 Task: Add Yogi Tea Organic Spicy Hibiscus Blossom Positive Energy Tea to the cart.
Action: Mouse pressed left at (17, 85)
Screenshot: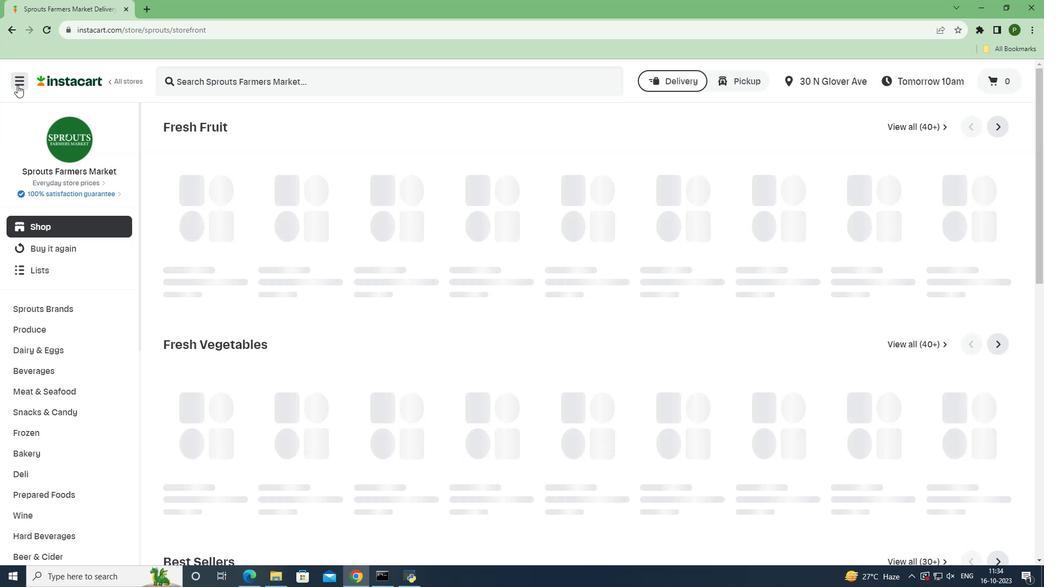 
Action: Mouse moved to (40, 293)
Screenshot: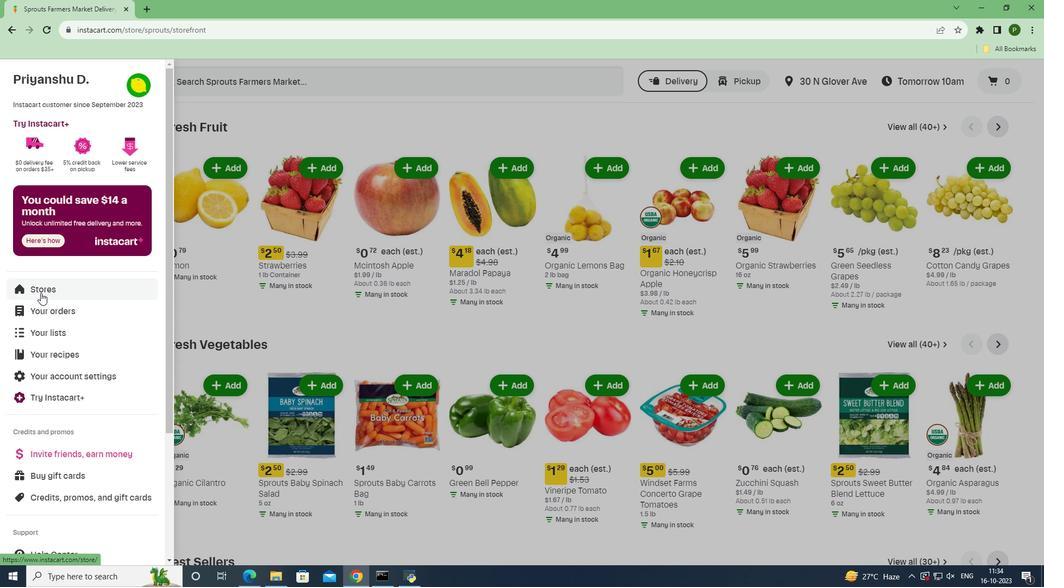 
Action: Mouse pressed left at (40, 293)
Screenshot: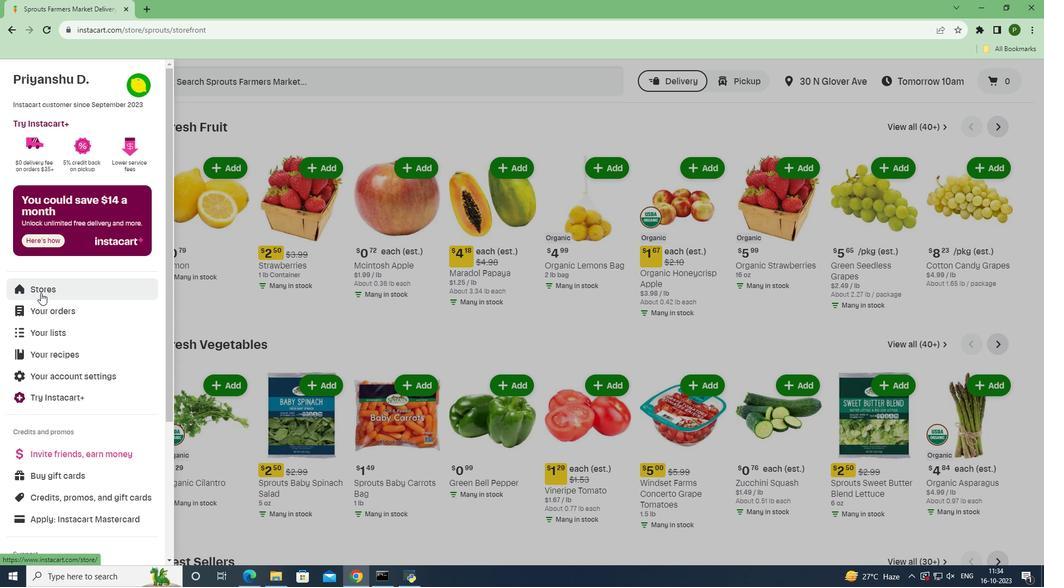 
Action: Mouse moved to (236, 131)
Screenshot: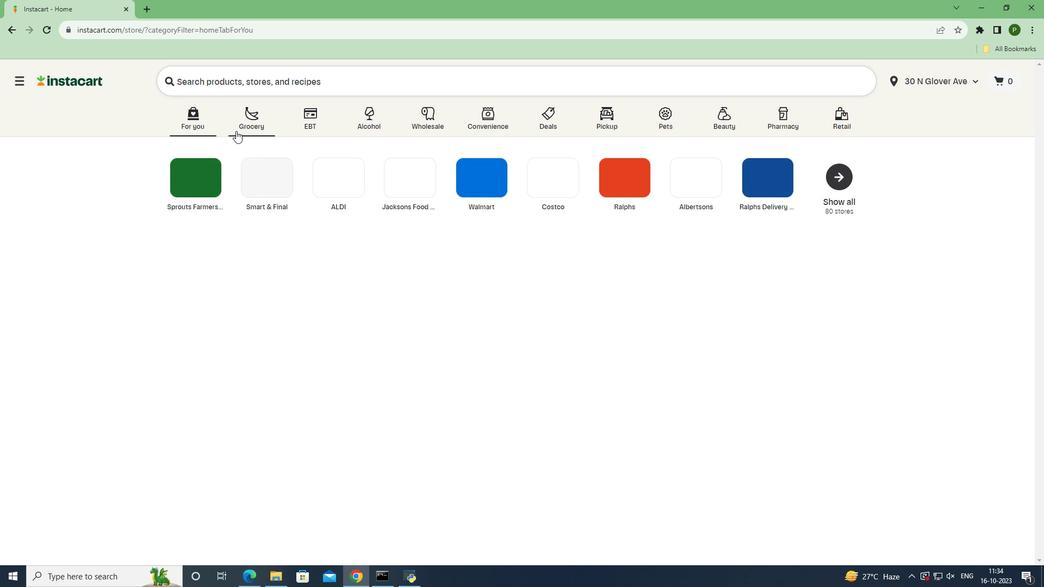 
Action: Mouse pressed left at (236, 131)
Screenshot: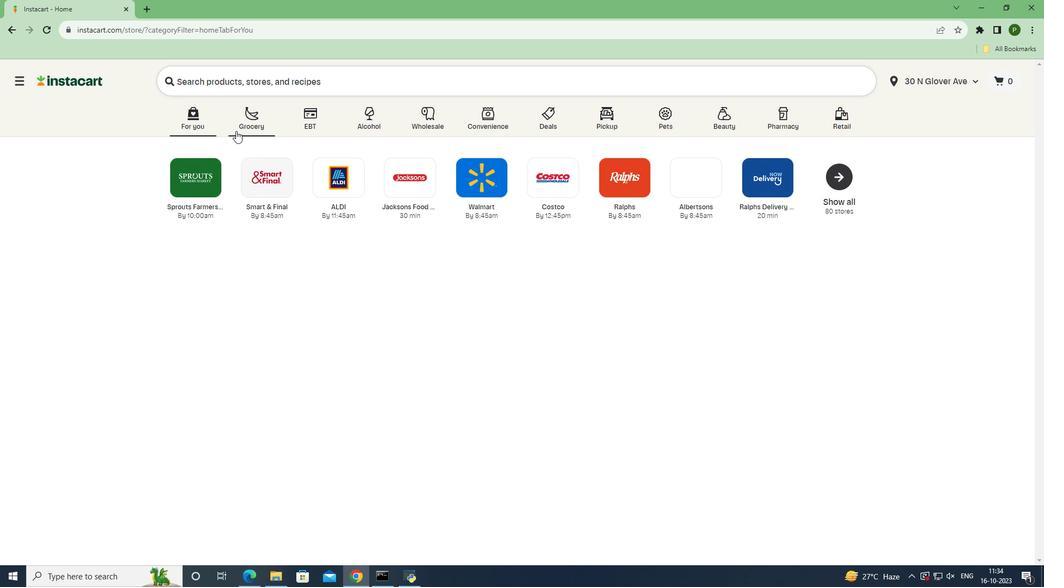 
Action: Mouse moved to (663, 251)
Screenshot: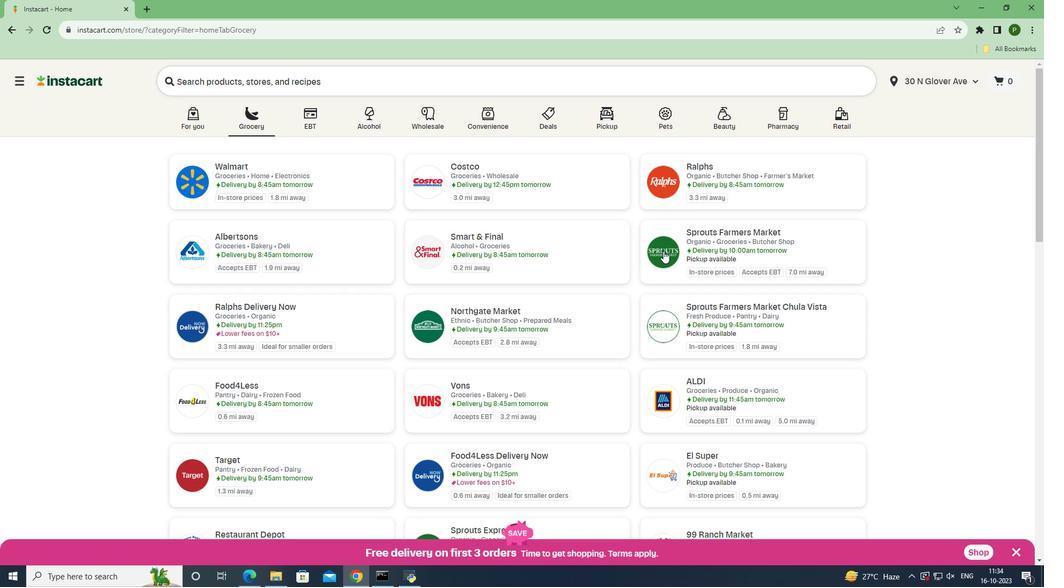 
Action: Mouse pressed left at (663, 251)
Screenshot: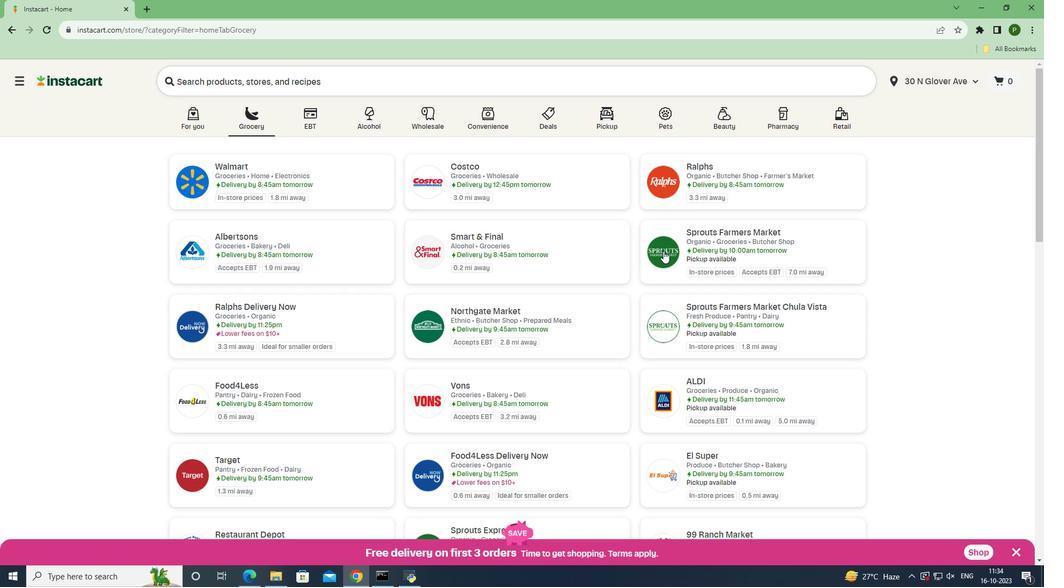 
Action: Mouse moved to (34, 374)
Screenshot: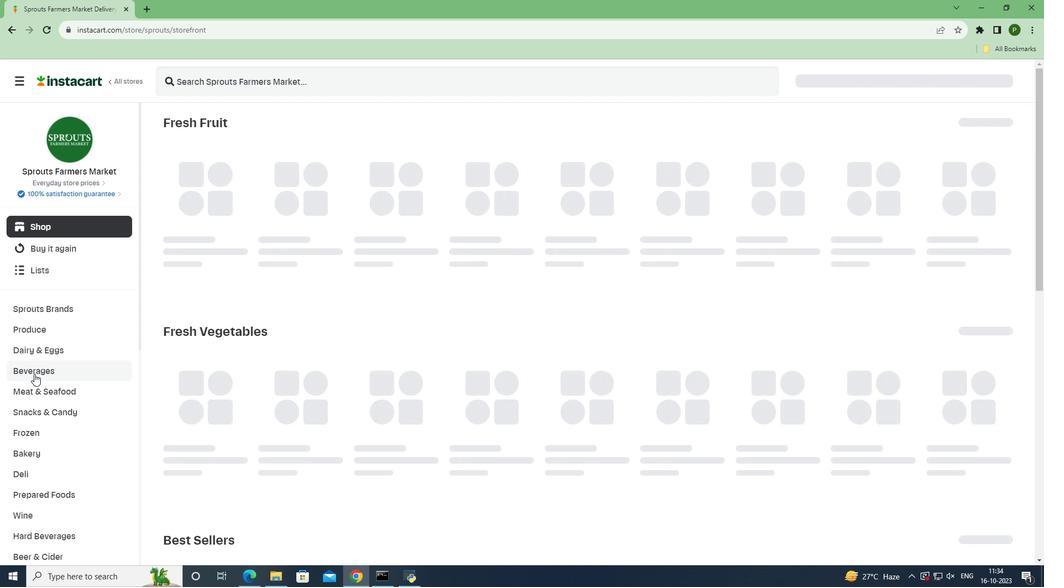 
Action: Mouse pressed left at (34, 374)
Screenshot: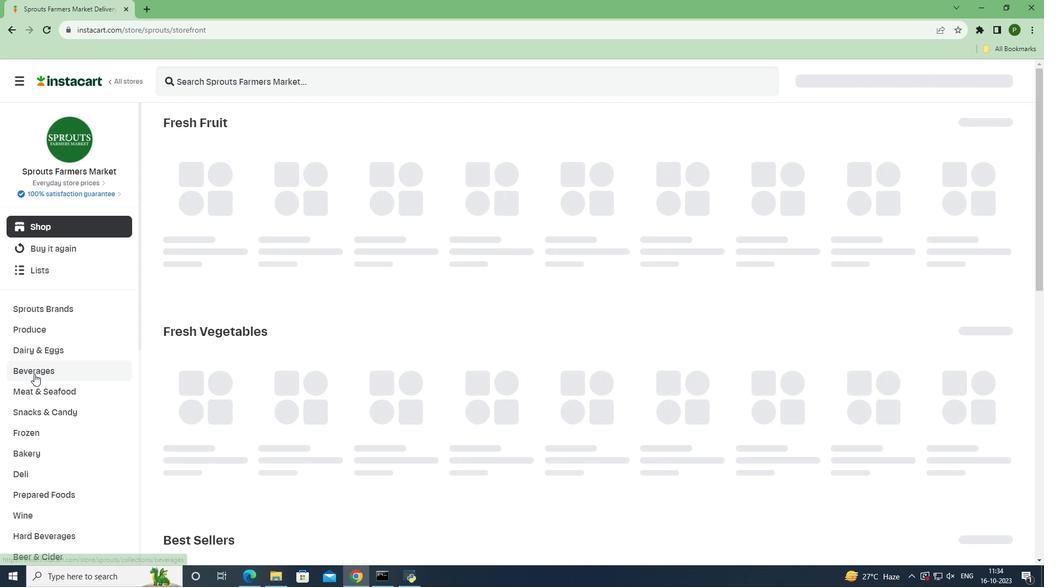 
Action: Mouse moved to (949, 150)
Screenshot: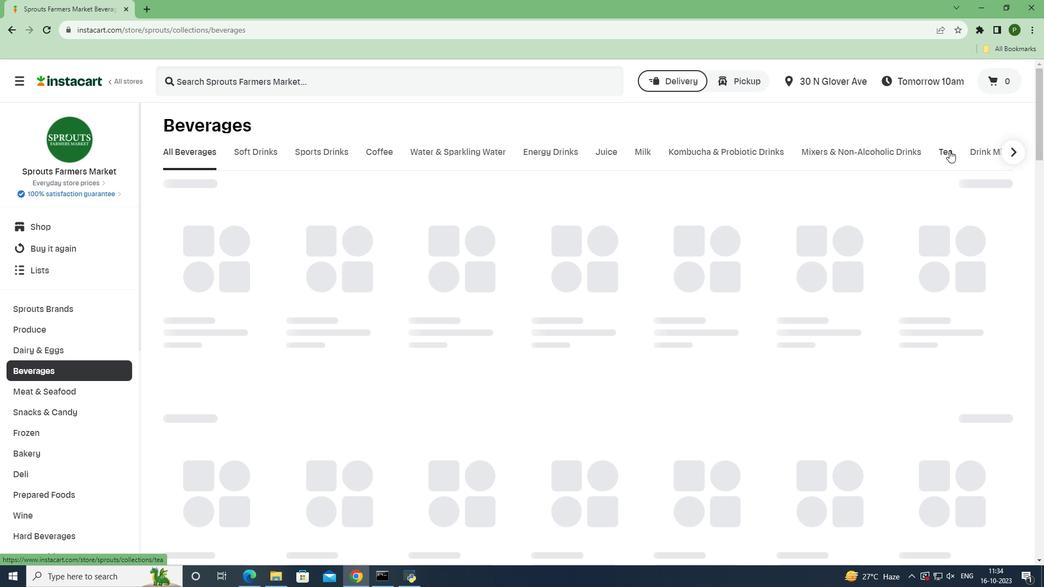 
Action: Mouse pressed left at (949, 150)
Screenshot: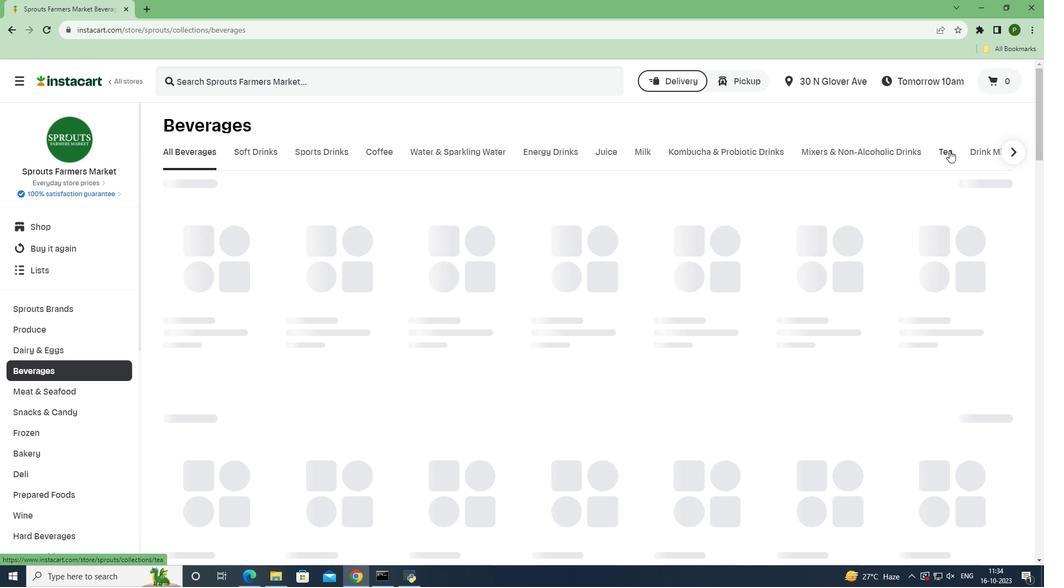 
Action: Mouse moved to (355, 78)
Screenshot: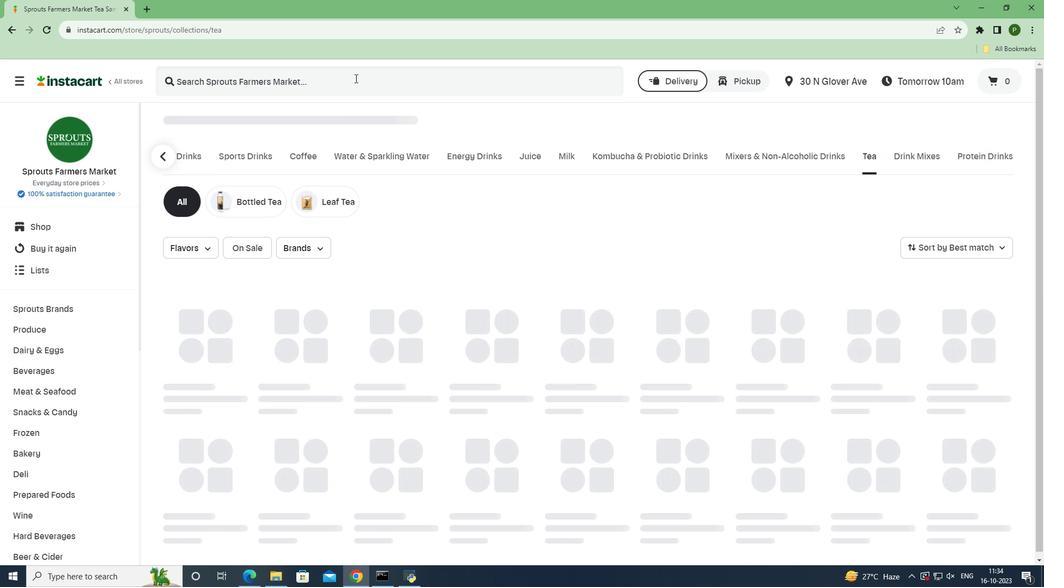 
Action: Mouse pressed left at (355, 78)
Screenshot: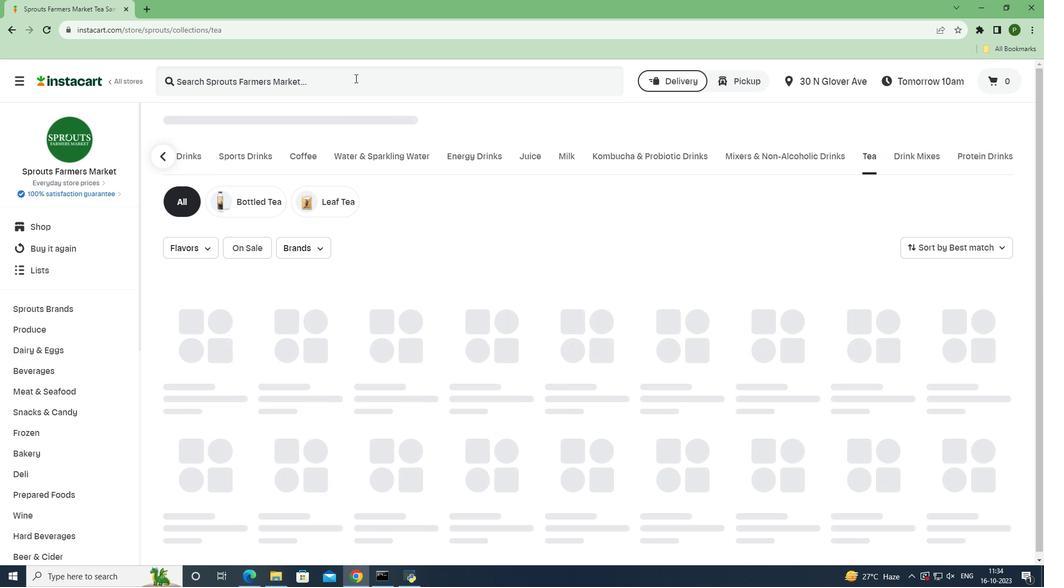 
Action: Key pressed <Key.caps_lock>Y<Key.caps_lock>ogi<Key.space><Key.caps_lock>T<Key.caps_lock>ea<Key.space><Key.caps_lock>O<Key.caps_lock>rganic<Key.space><Key.caps_lock>S<Key.caps_lock>picy<Key.space><Key.caps_lock>H<Key.caps_lock>ibiscus<Key.space><Key.caps_lock>B<Key.caps_lock>lossom<Key.space><Key.caps_lock>P<Key.caps_lock>ositive<Key.space><Key.caps_lock>E<Key.caps_lock>nergy<Key.space><Key.enter>
Screenshot: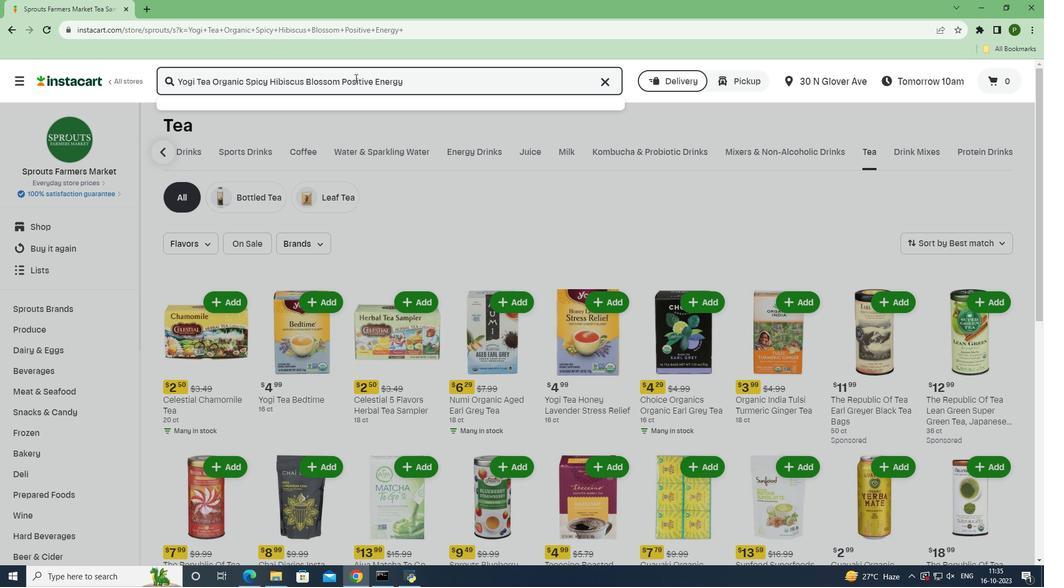 
Action: Mouse moved to (294, 169)
Screenshot: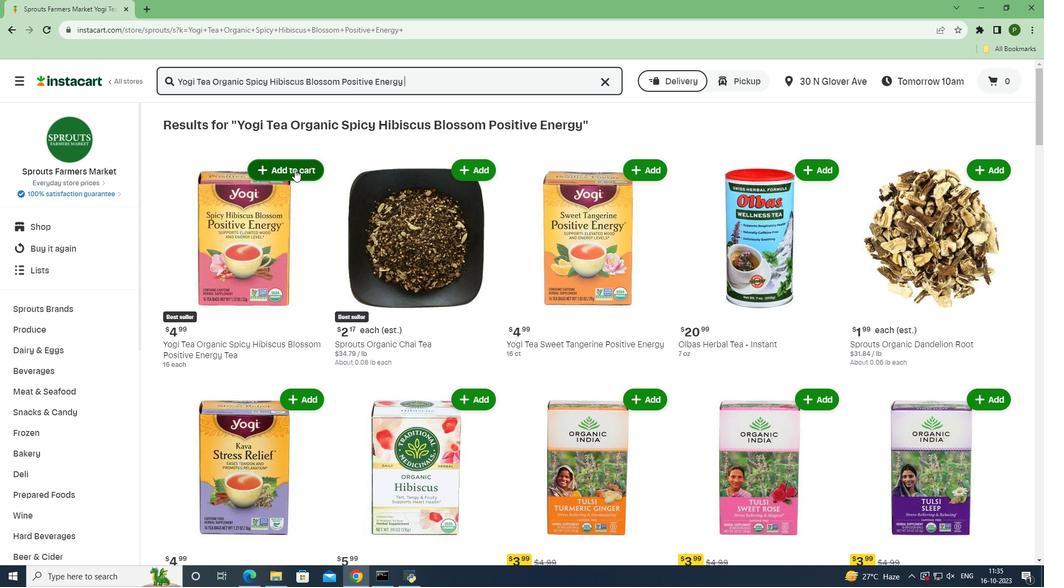 
Action: Mouse pressed left at (294, 169)
Screenshot: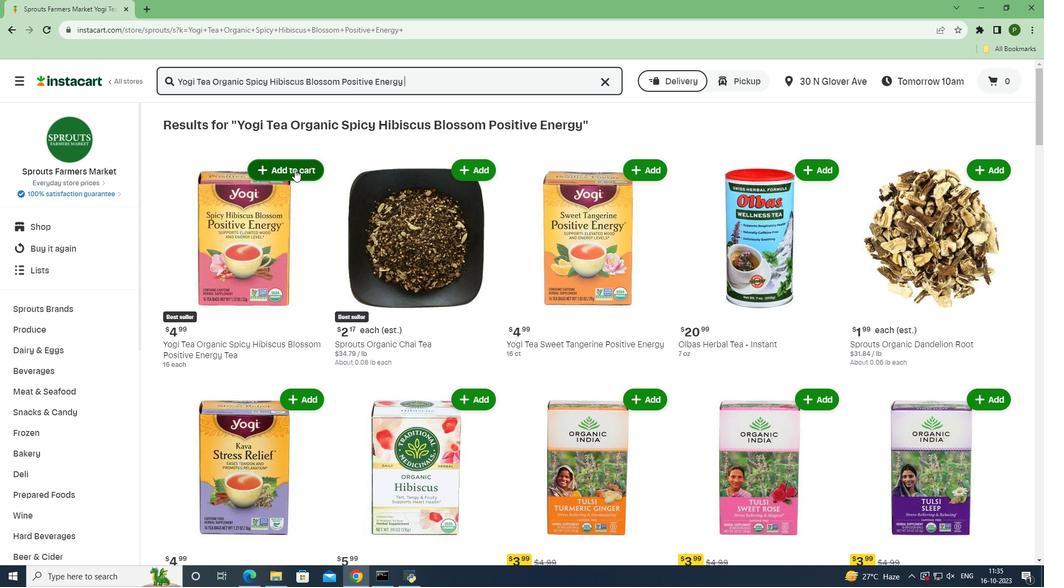 
Action: Mouse moved to (319, 225)
Screenshot: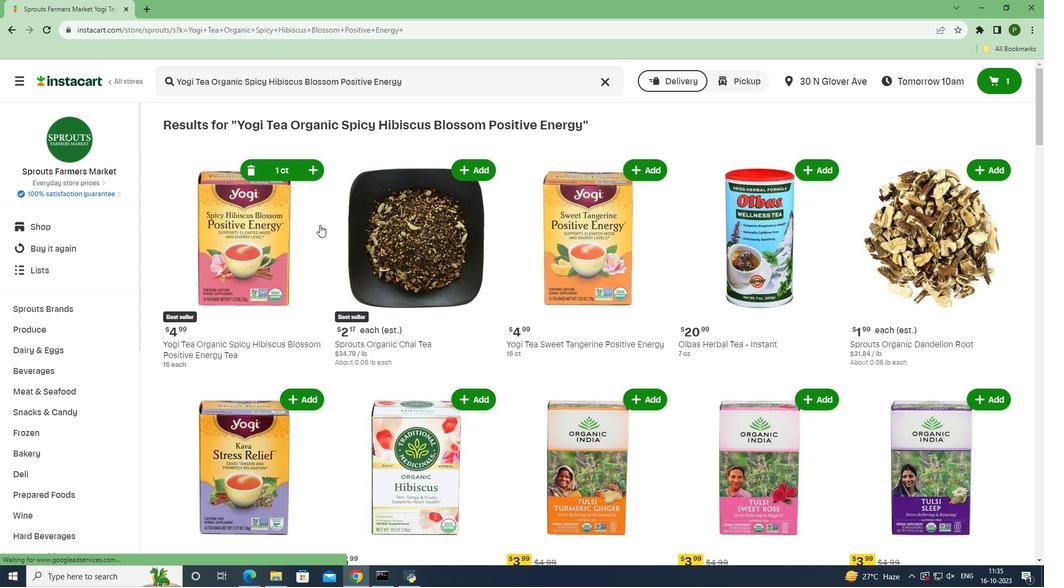 
